 Task: Select "Press enter to send".
Action: Mouse moved to (801, 518)
Screenshot: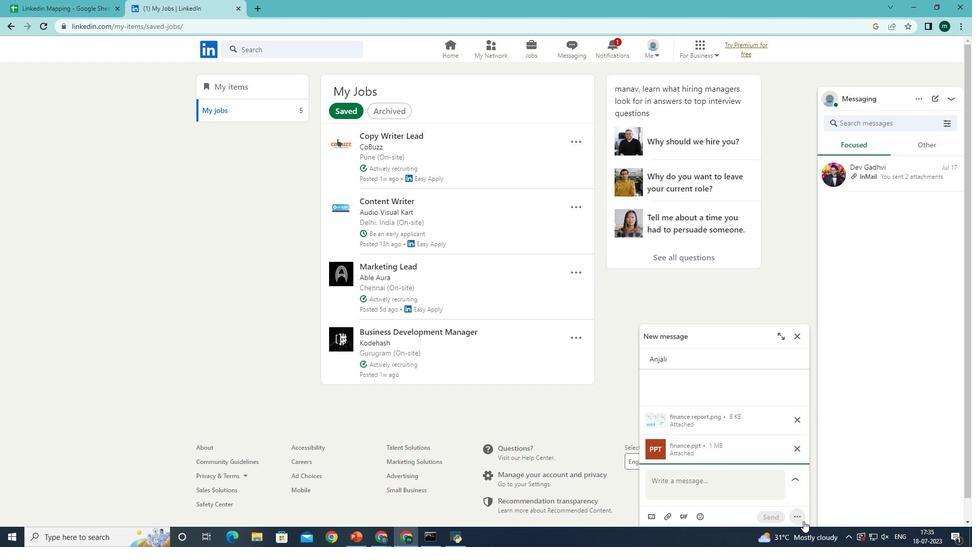 
Action: Mouse pressed left at (801, 518)
Screenshot: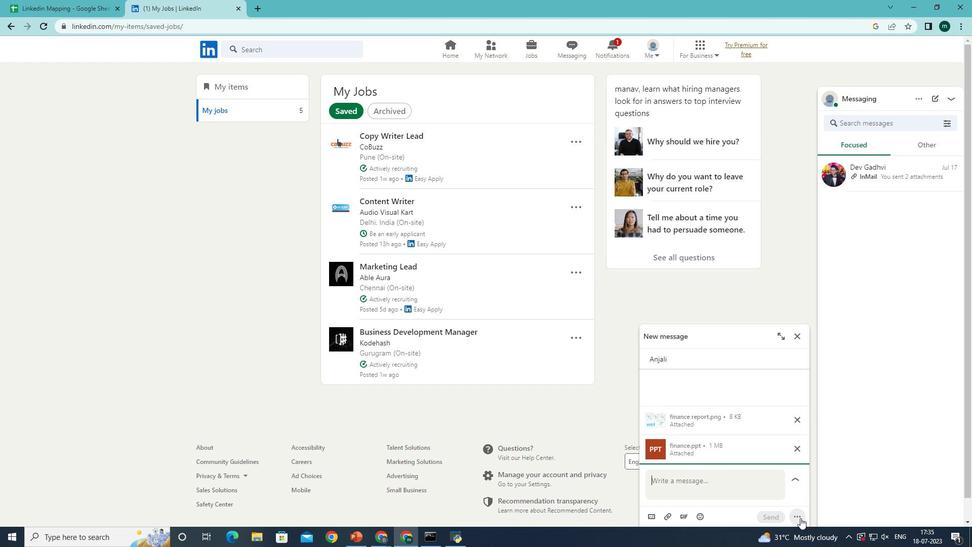 
Action: Mouse moved to (795, 460)
Screenshot: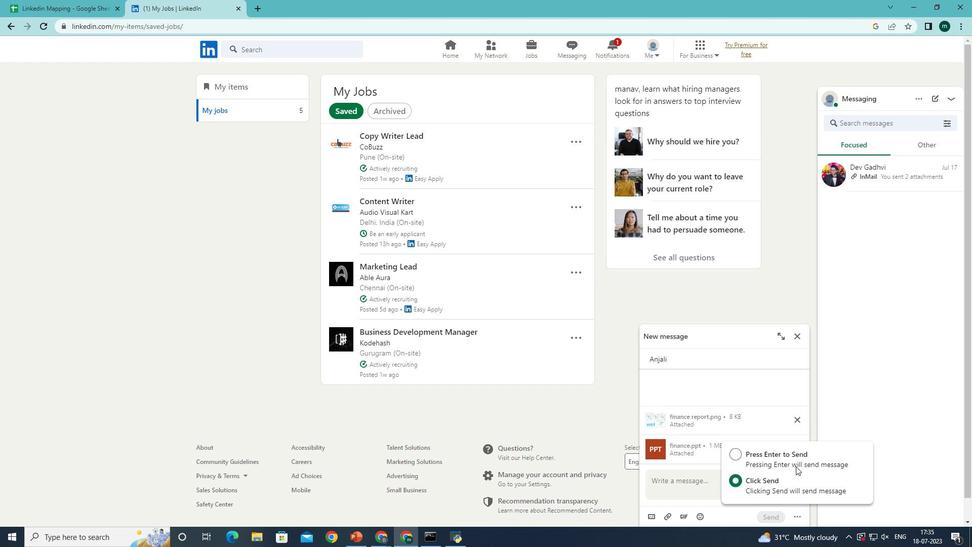 
Action: Mouse pressed left at (795, 460)
Screenshot: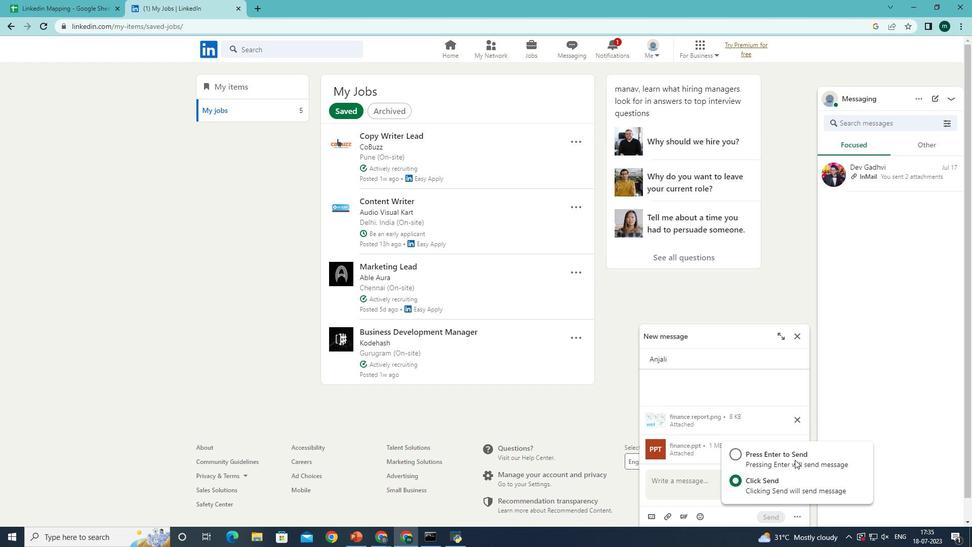 
Action: Mouse moved to (758, 516)
Screenshot: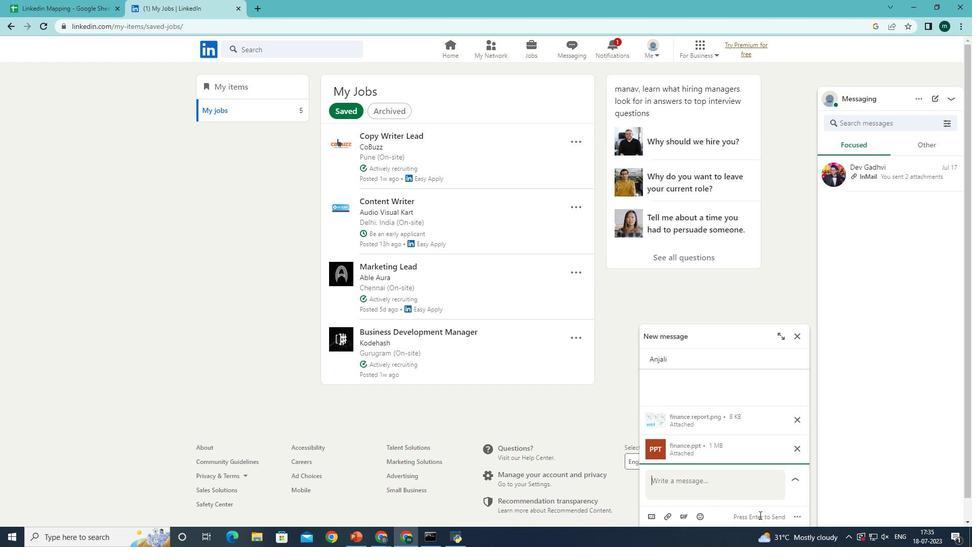 
